 Task: Use the "column C" to view count.
Action: Mouse moved to (180, 79)
Screenshot: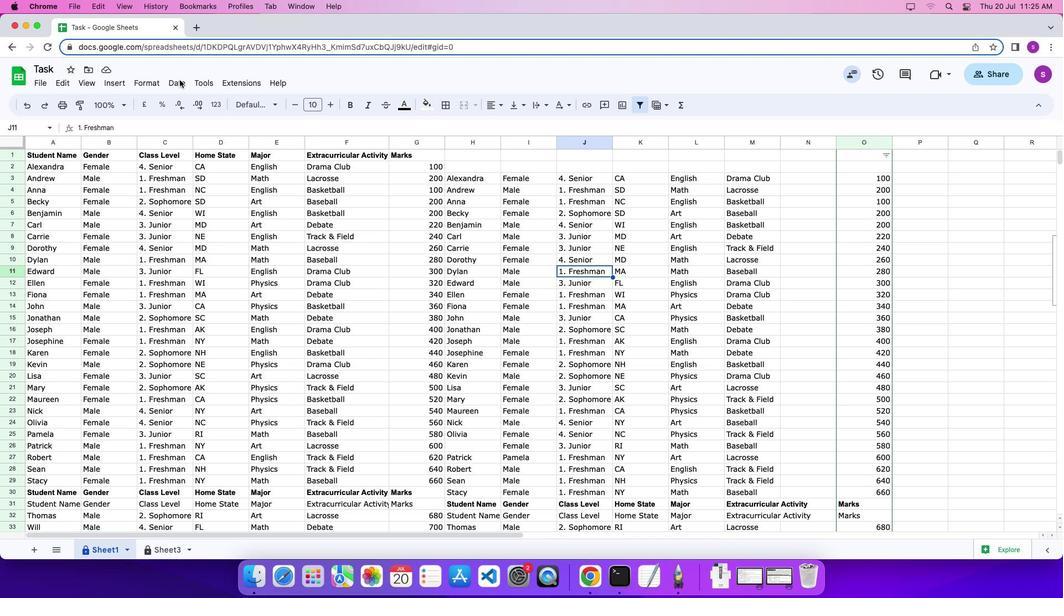 
Action: Mouse pressed left at (180, 79)
Screenshot: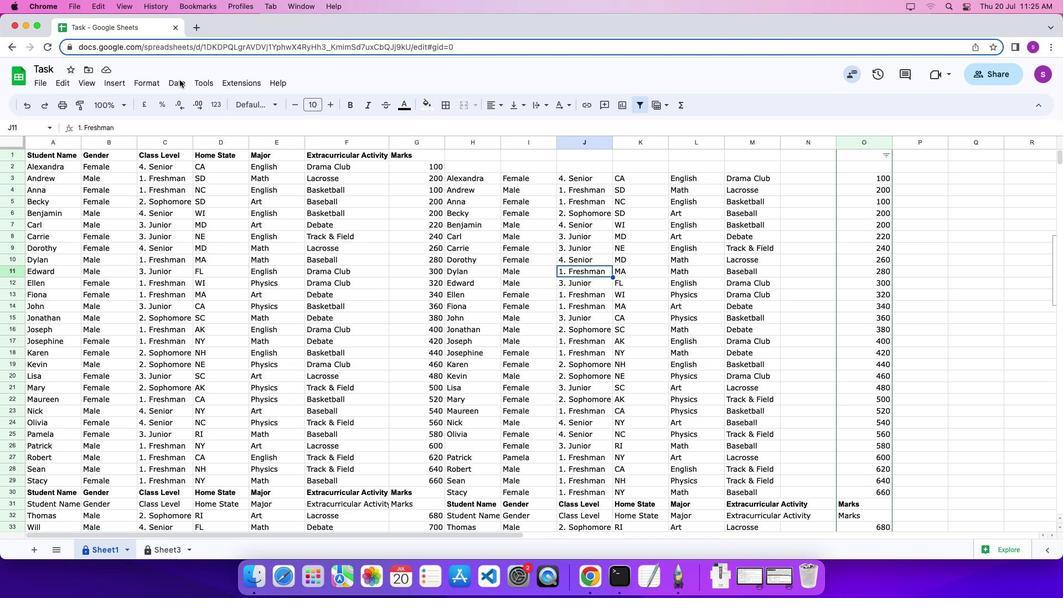 
Action: Mouse moved to (181, 81)
Screenshot: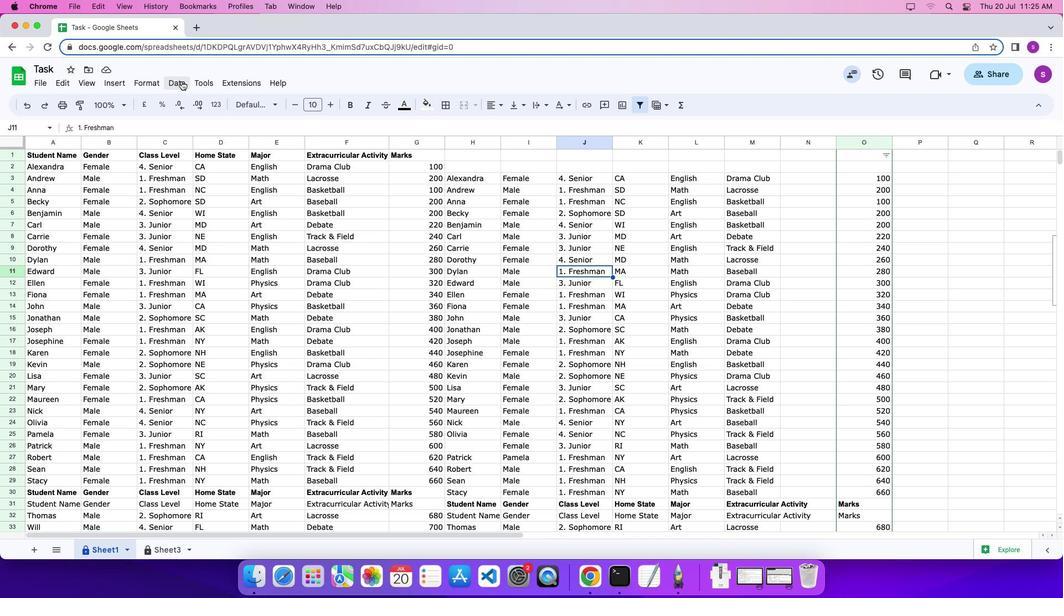 
Action: Mouse pressed left at (181, 81)
Screenshot: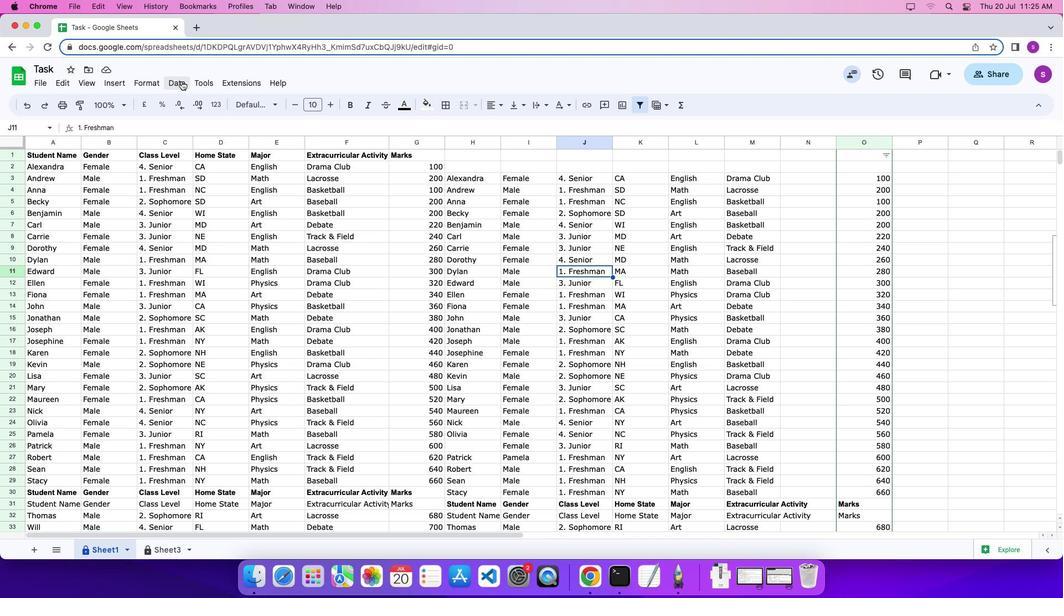 
Action: Mouse moved to (214, 289)
Screenshot: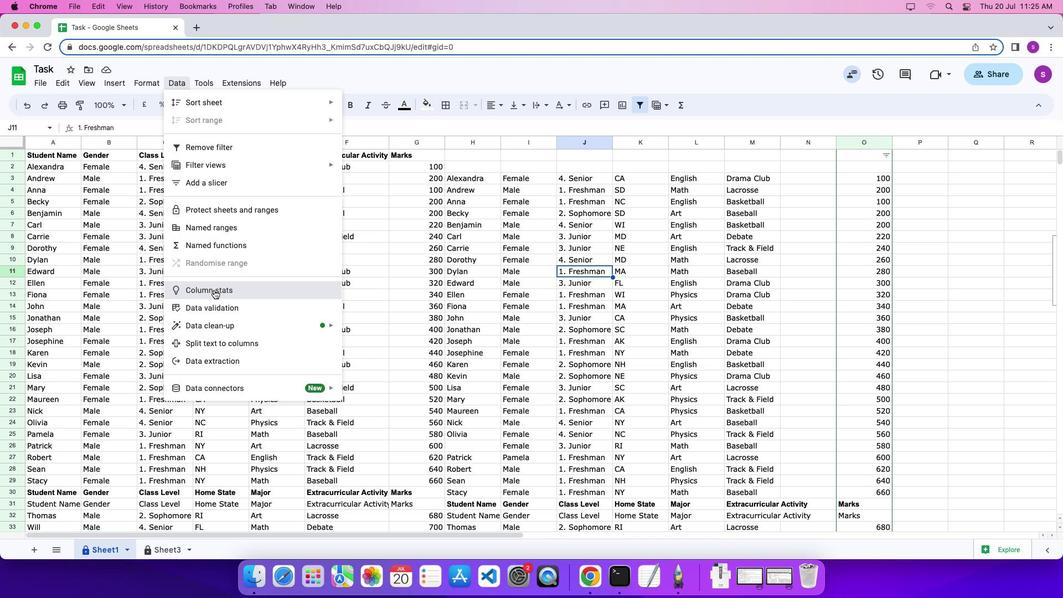 
Action: Mouse pressed left at (214, 289)
Screenshot: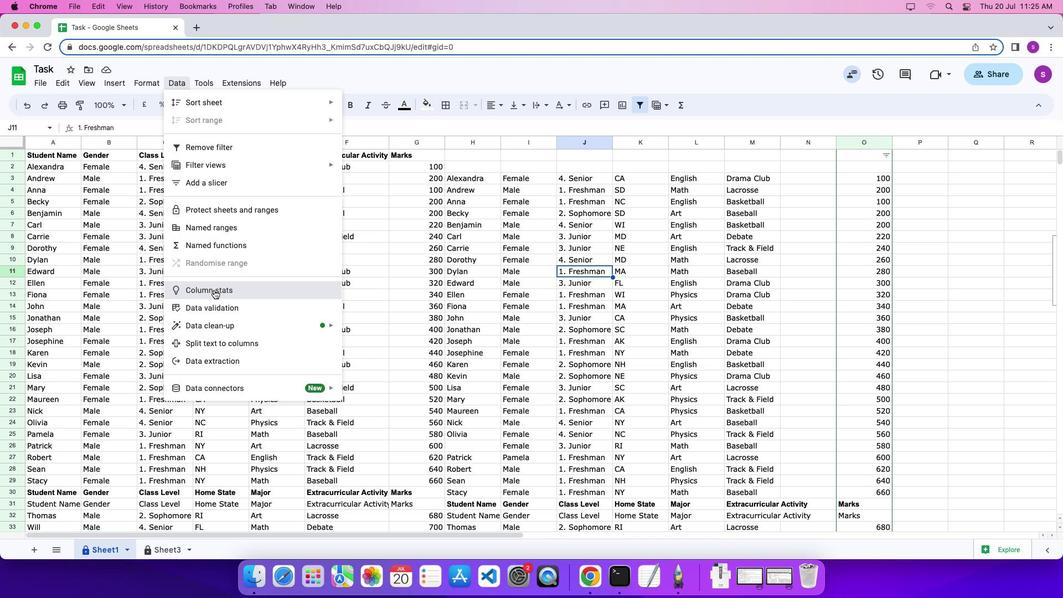 
Action: Mouse moved to (922, 196)
Screenshot: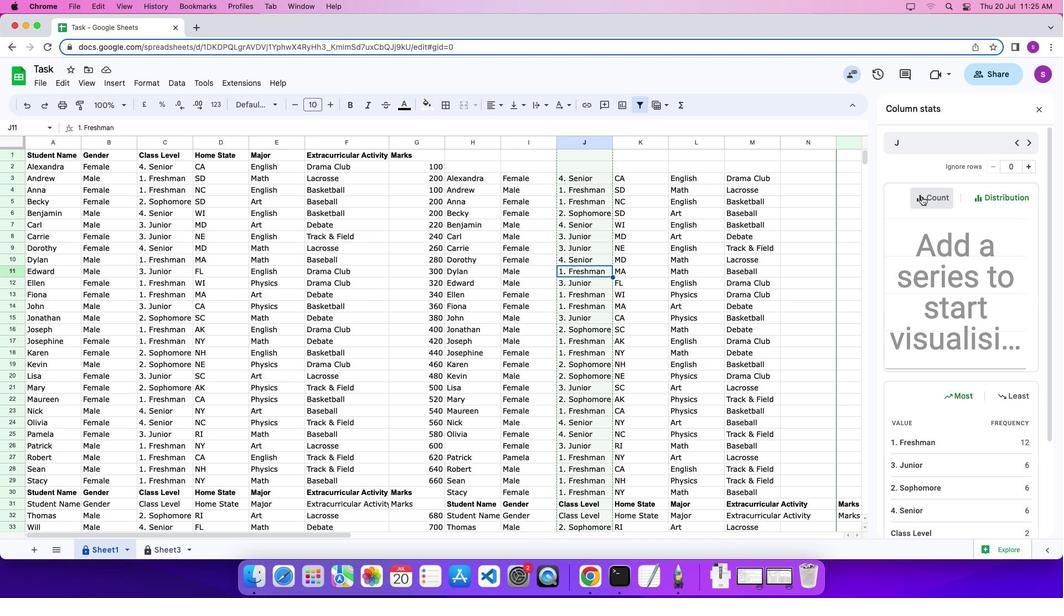
Action: Mouse pressed left at (922, 196)
Screenshot: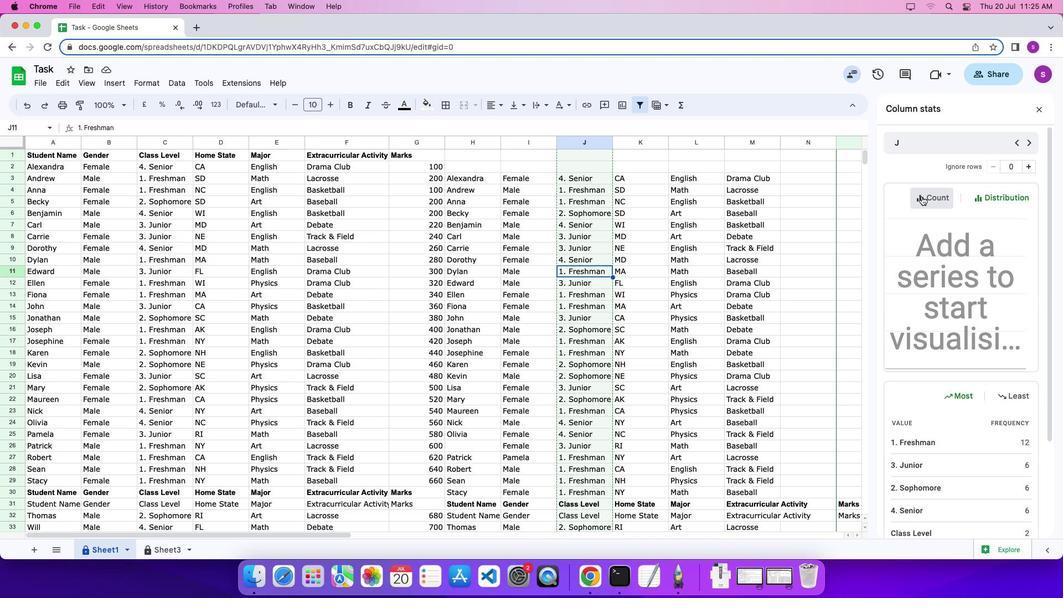 
Action: Mouse moved to (1015, 144)
Screenshot: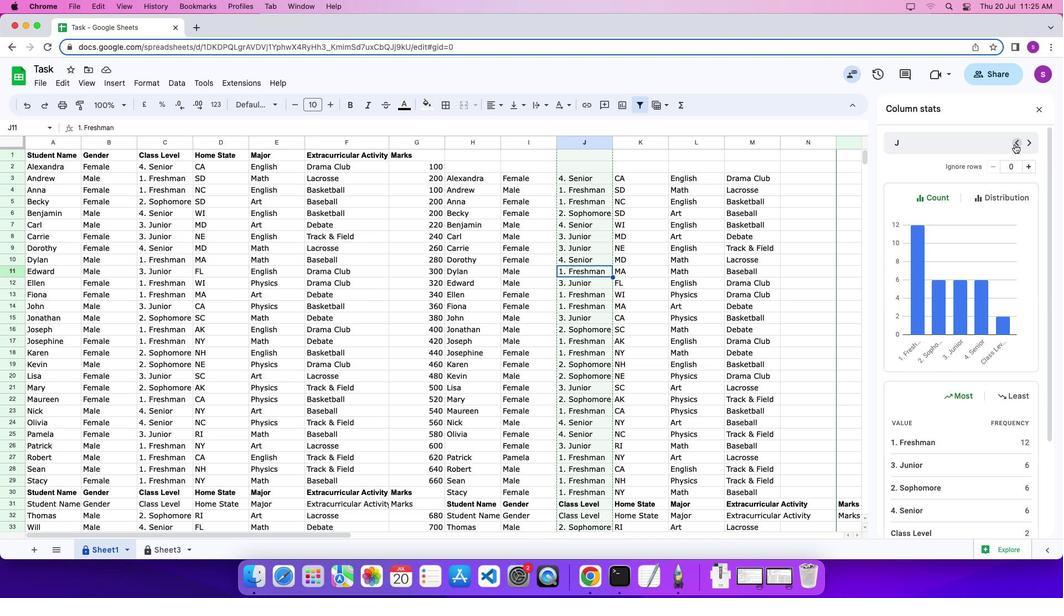 
Action: Mouse pressed left at (1015, 144)
Screenshot: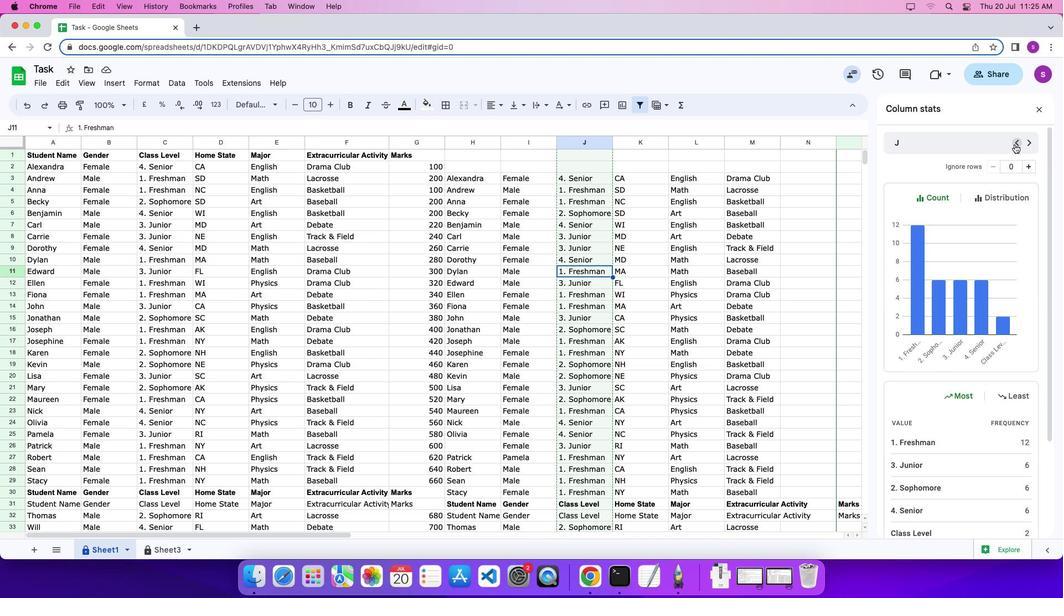 
Action: Mouse pressed left at (1015, 144)
Screenshot: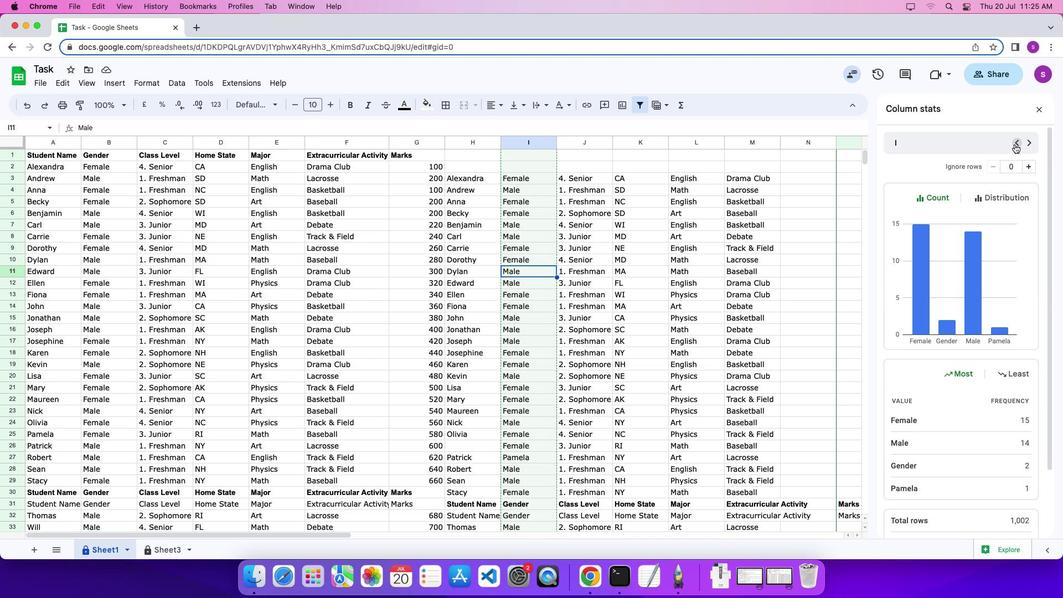 
Action: Mouse pressed left at (1015, 144)
Screenshot: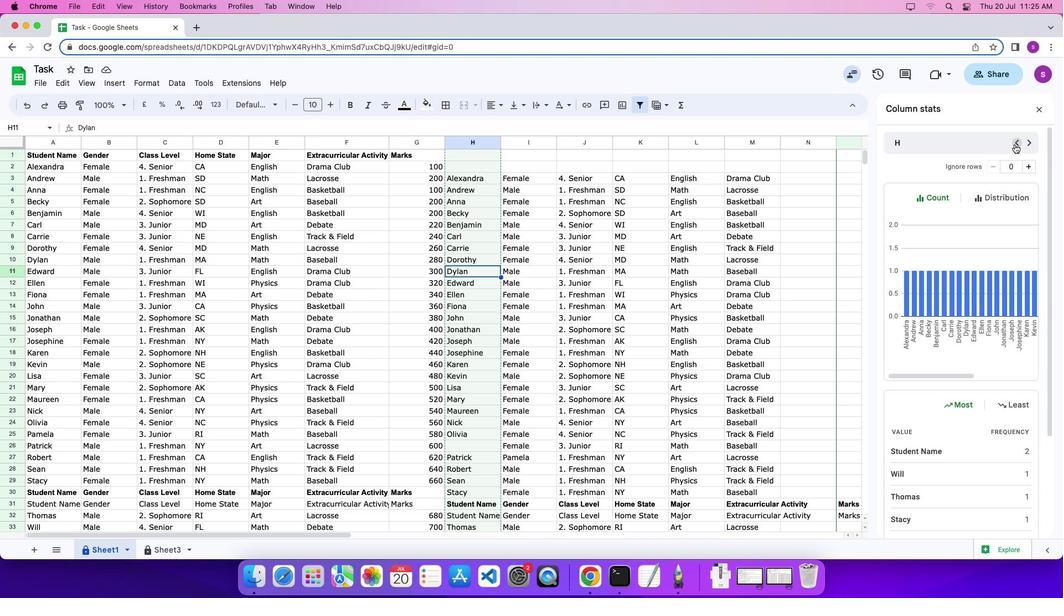 
Action: Mouse pressed left at (1015, 144)
Screenshot: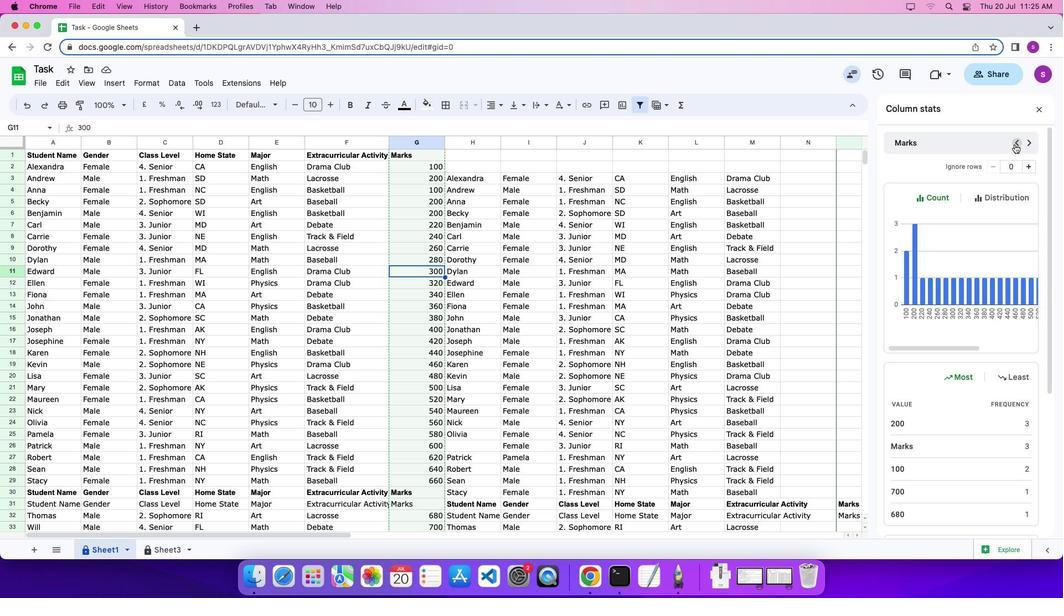 
Action: Mouse pressed left at (1015, 144)
Screenshot: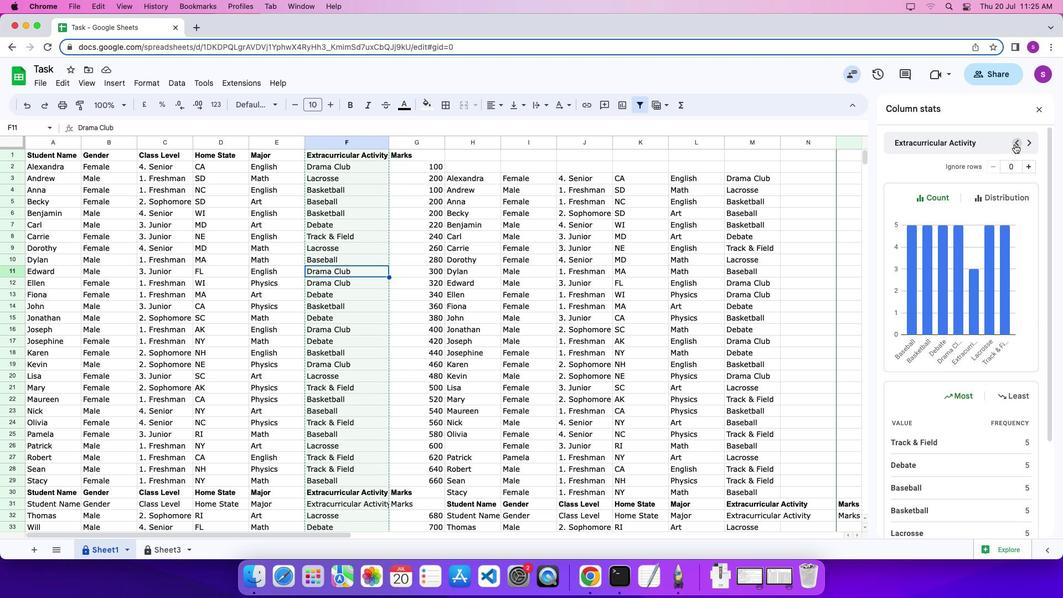 
Action: Mouse pressed left at (1015, 144)
Screenshot: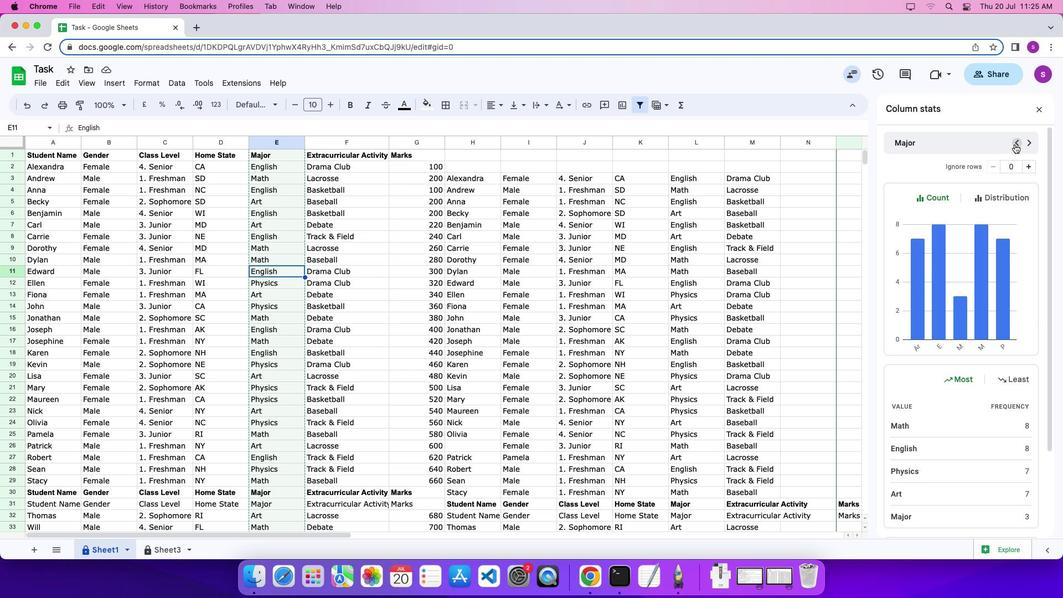 
Action: Mouse pressed left at (1015, 144)
Screenshot: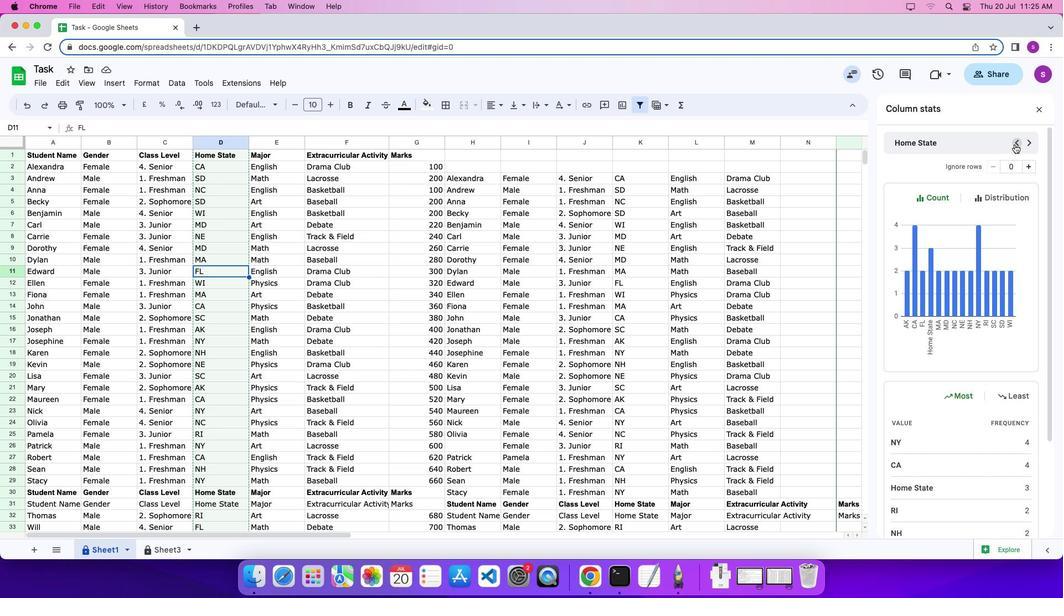 
Action: Mouse moved to (997, 262)
Screenshot: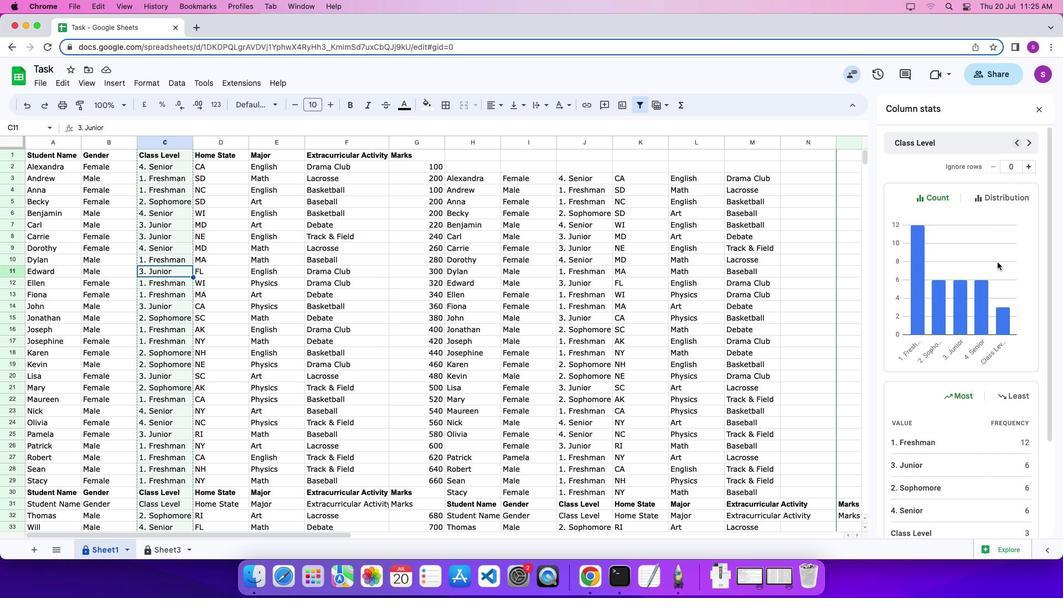 
Action: Mouse scrolled (997, 262) with delta (0, 0)
Screenshot: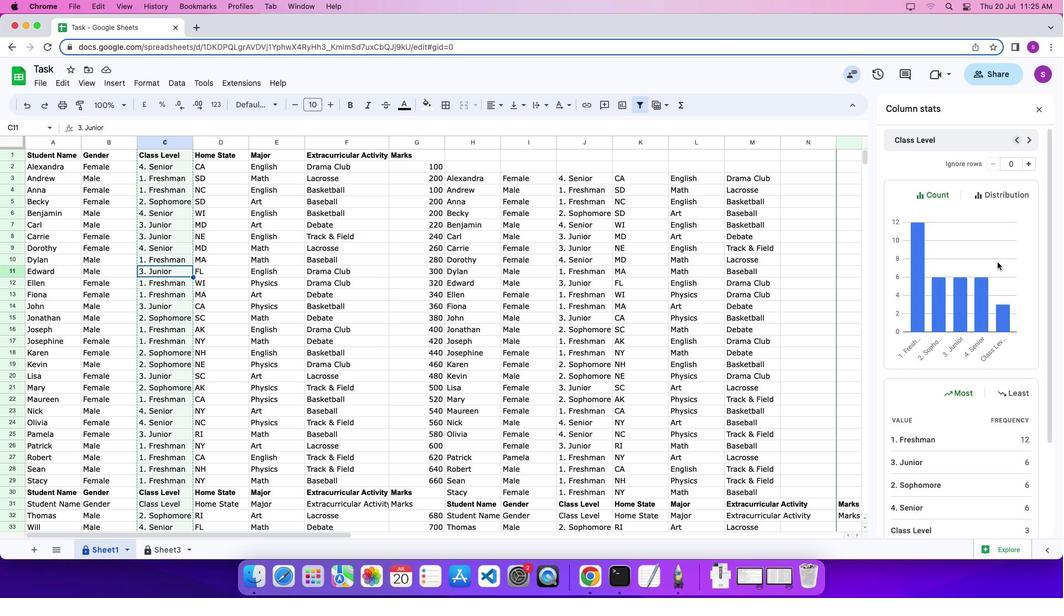 
Action: Mouse scrolled (997, 262) with delta (0, 0)
Screenshot: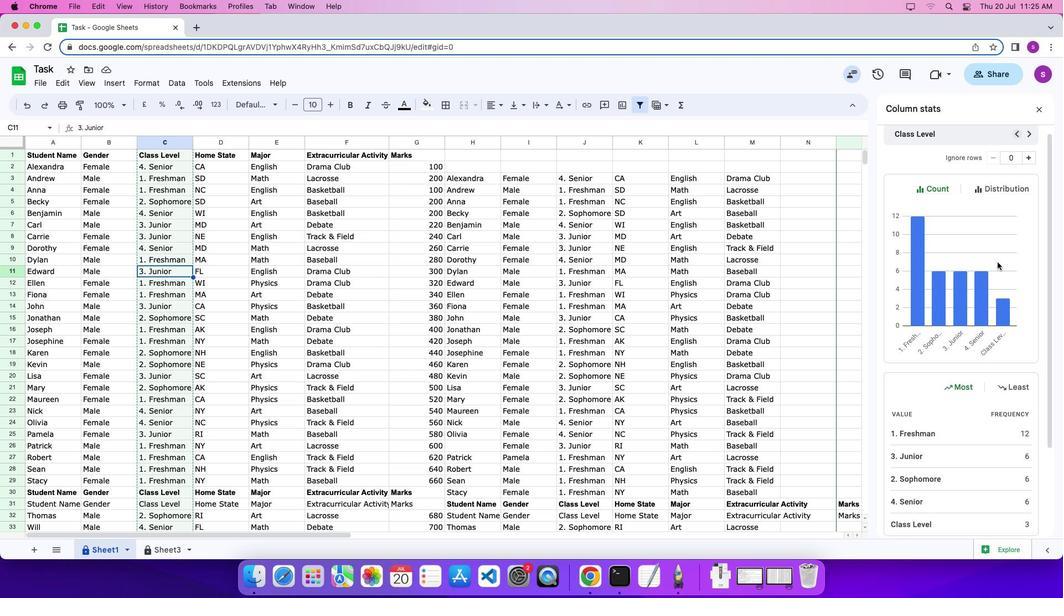 
Action: Mouse scrolled (997, 262) with delta (0, -2)
Screenshot: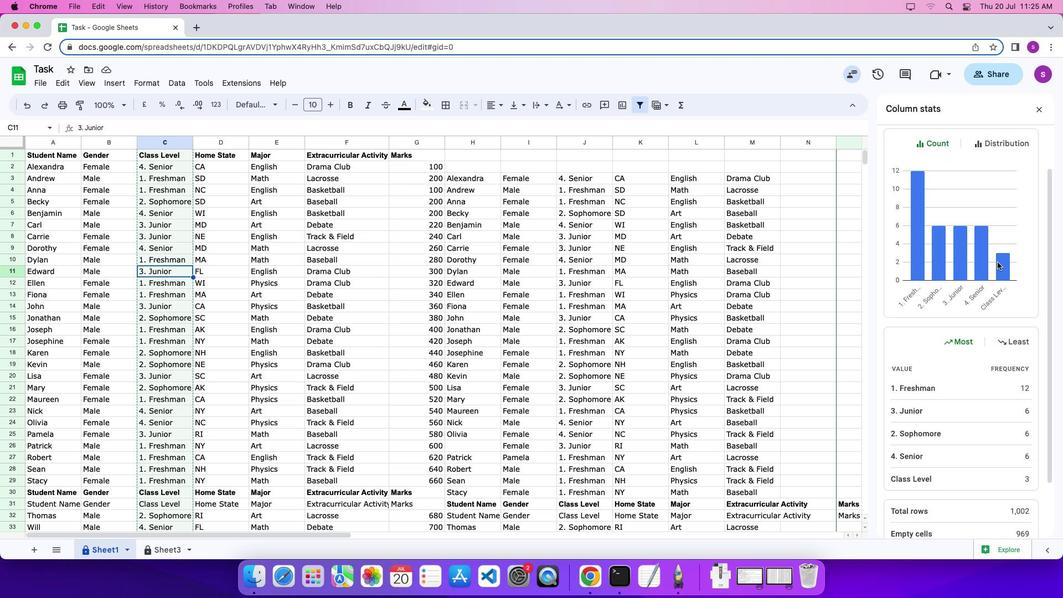 
Action: Mouse scrolled (997, 262) with delta (0, 0)
Screenshot: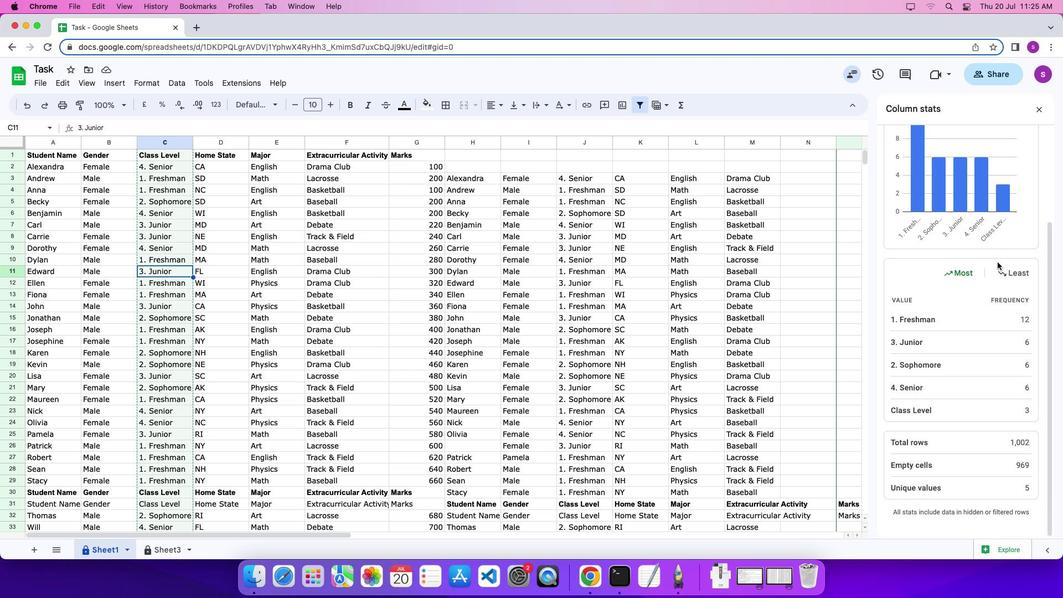 
Action: Mouse scrolled (997, 262) with delta (0, 0)
Screenshot: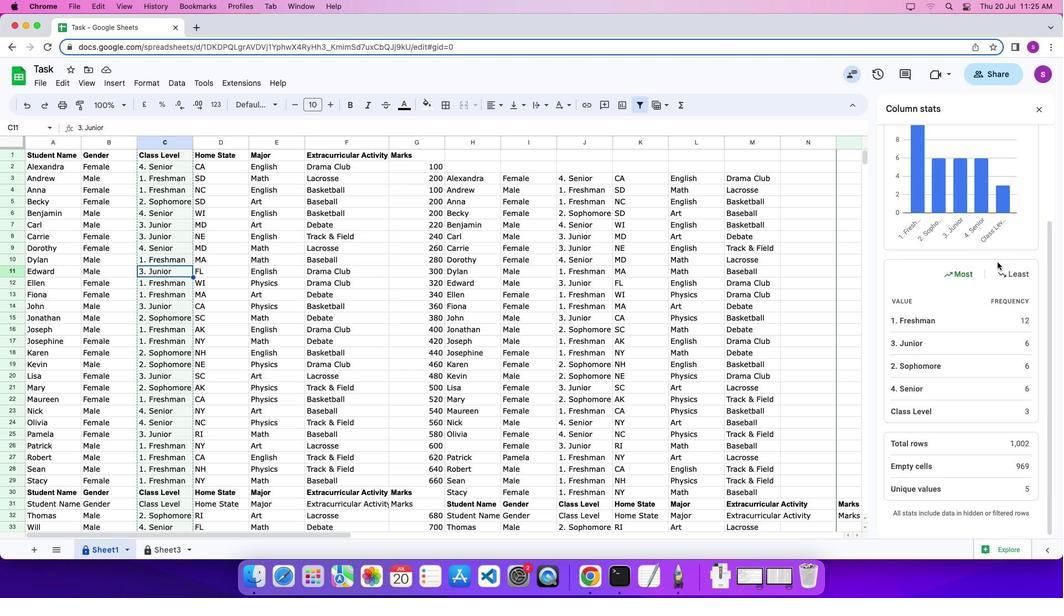 
Action: Mouse scrolled (997, 262) with delta (0, 0)
Screenshot: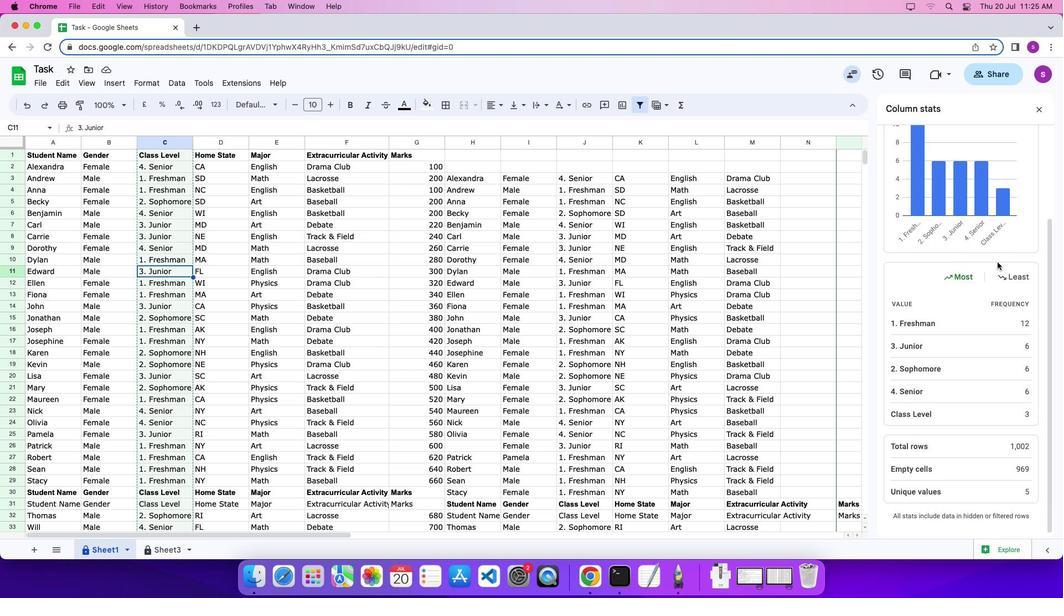 
Action: Mouse scrolled (997, 262) with delta (0, 2)
Screenshot: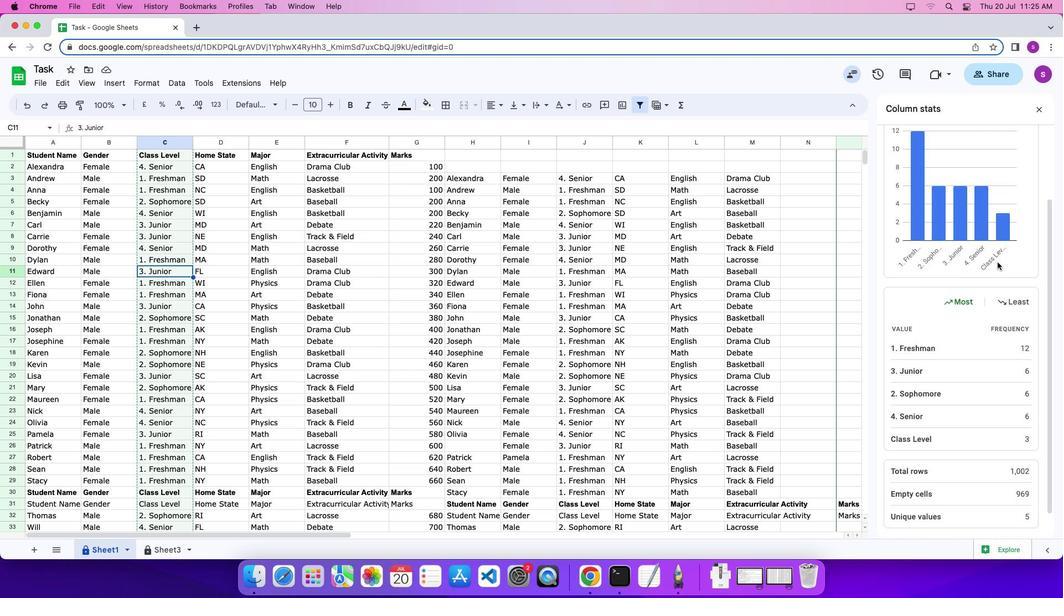 
Action: Mouse scrolled (997, 262) with delta (0, 2)
Screenshot: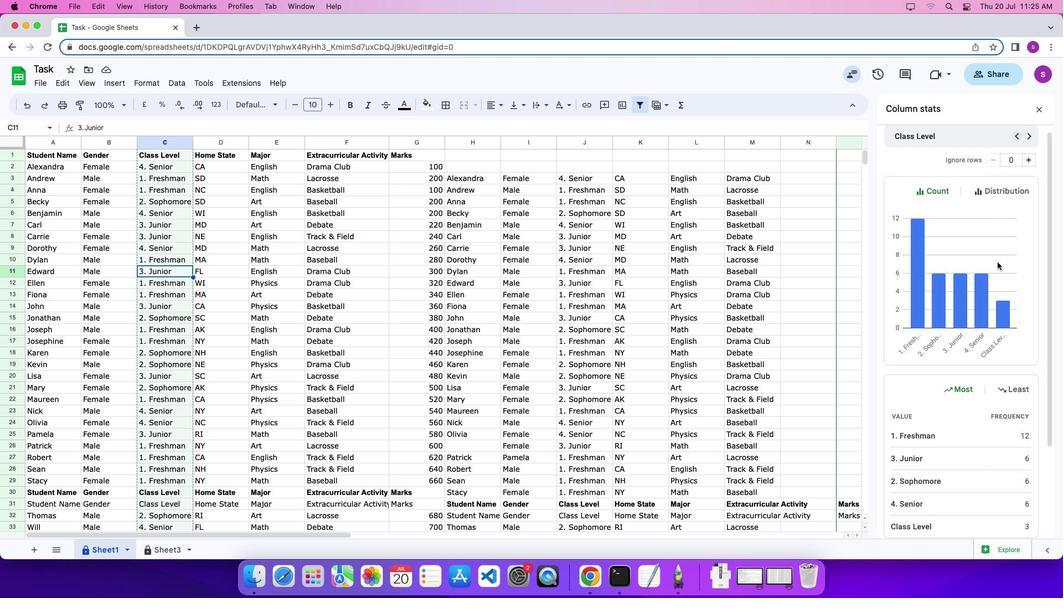 
